 Task: Create a section Mach Speed and in the section, add a milestone GDPR Compliance in the project BroaderVision
Action: Mouse moved to (172, 402)
Screenshot: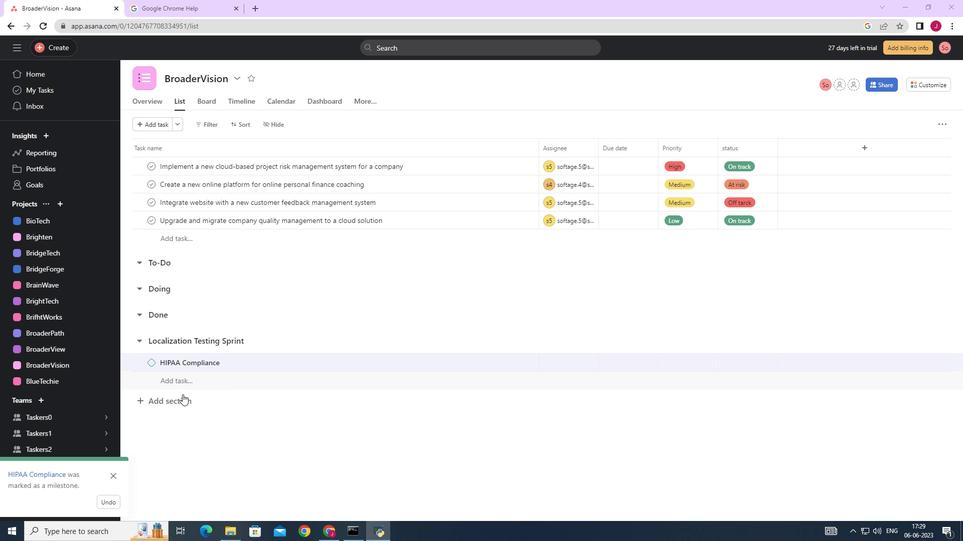 
Action: Mouse pressed left at (172, 402)
Screenshot: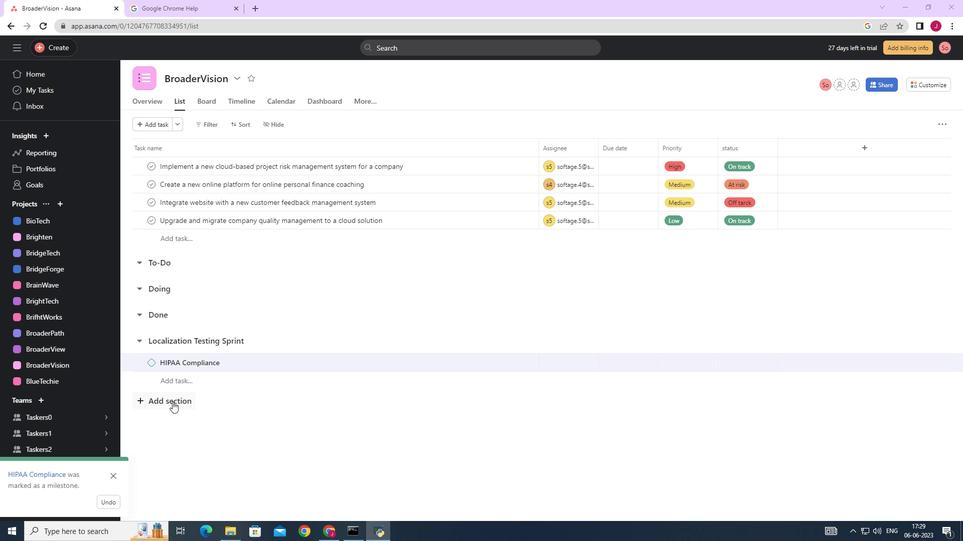 
Action: Key pressed <Key.caps_lock>M<Key.caps_lock>ach<Key.space><Key.caps_lock>S<Key.caps_lock>peed<Key.space><Key.enter><Key.caps_lock>GDPR<Key.space>C<Key.caps_lock>ompliance
Screenshot: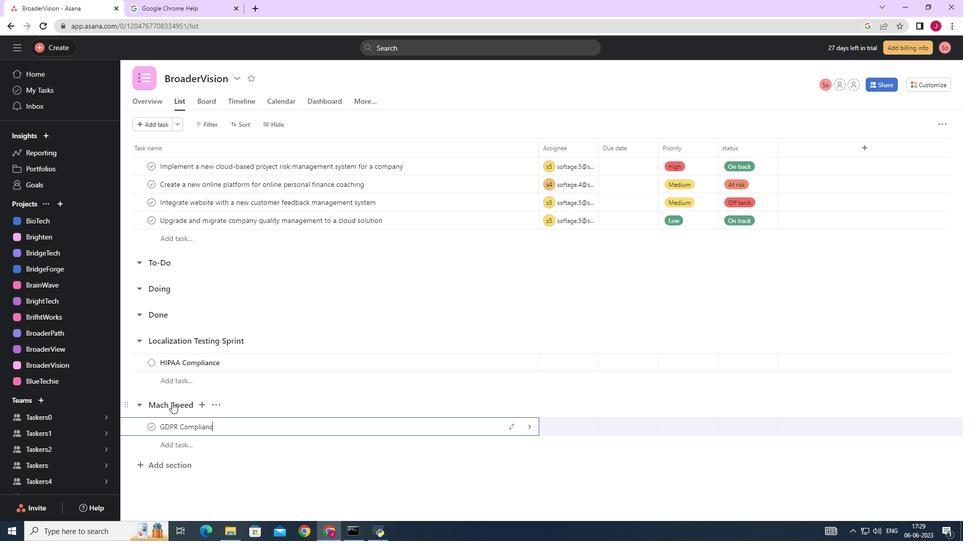 
Action: Mouse moved to (532, 427)
Screenshot: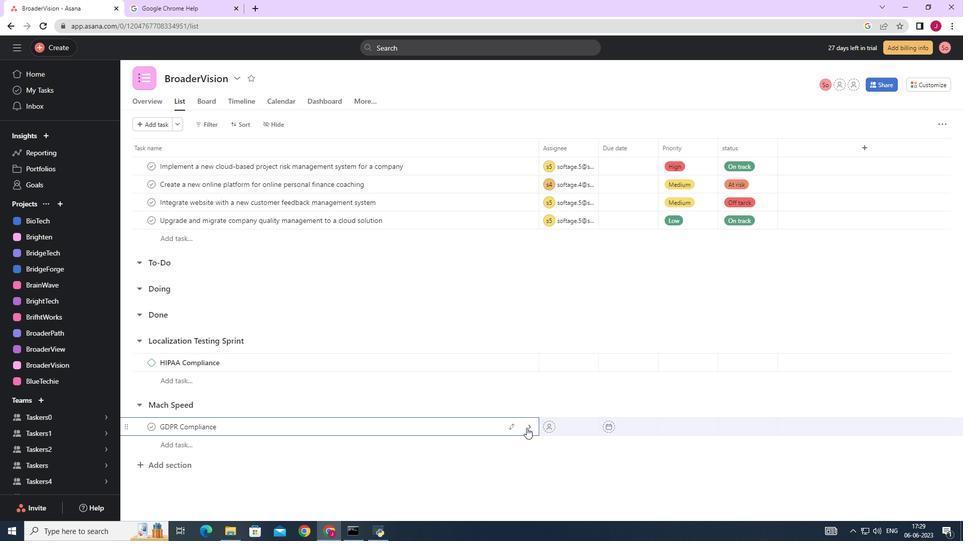 
Action: Mouse pressed left at (532, 427)
Screenshot: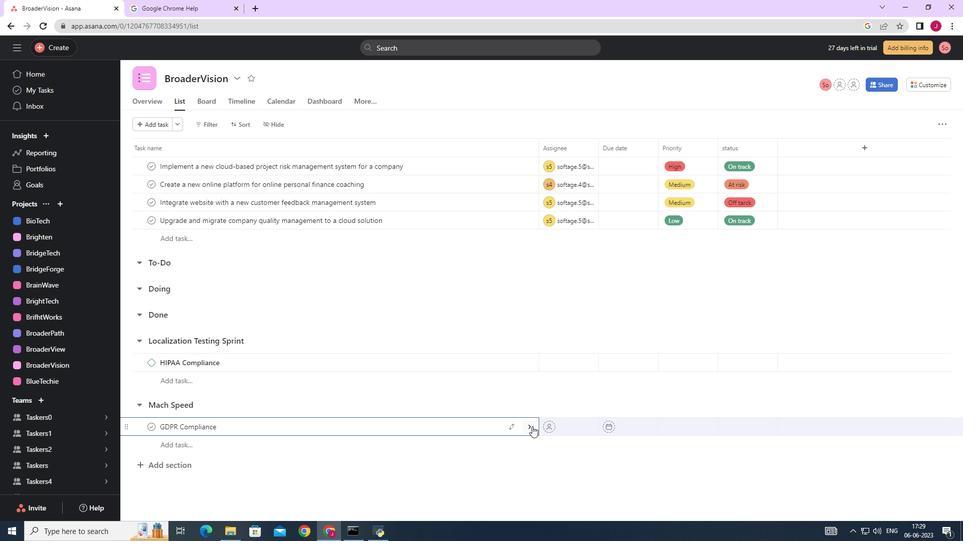 
Action: Mouse moved to (923, 125)
Screenshot: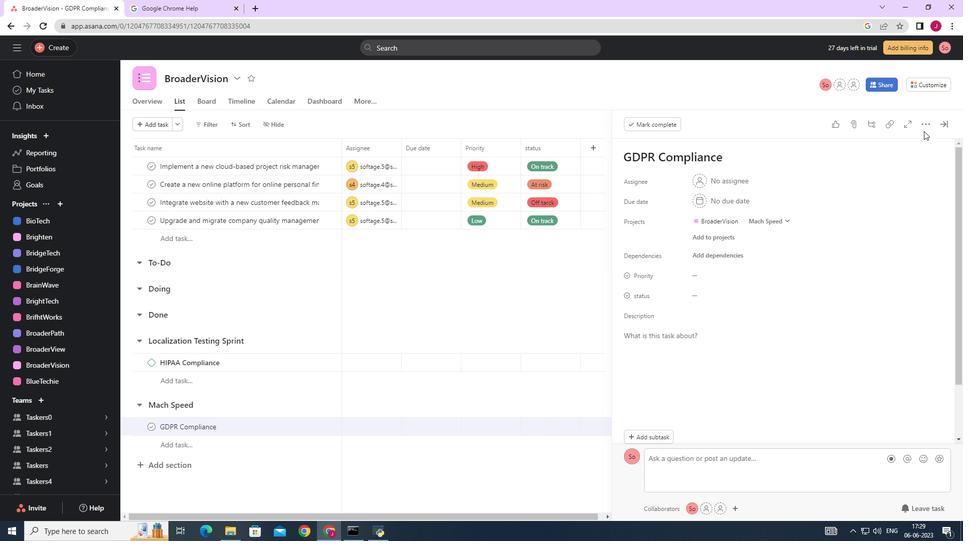 
Action: Mouse pressed left at (923, 125)
Screenshot: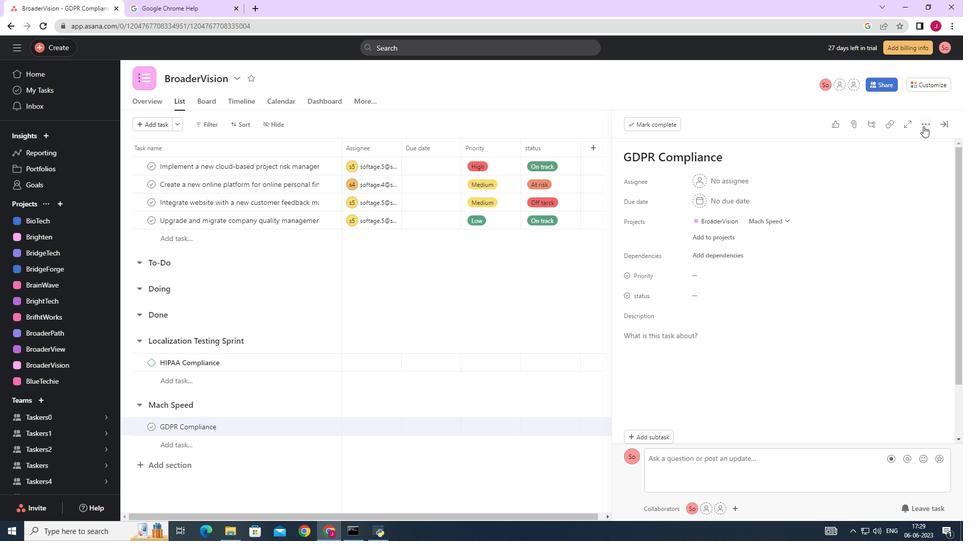 
Action: Mouse moved to (840, 162)
Screenshot: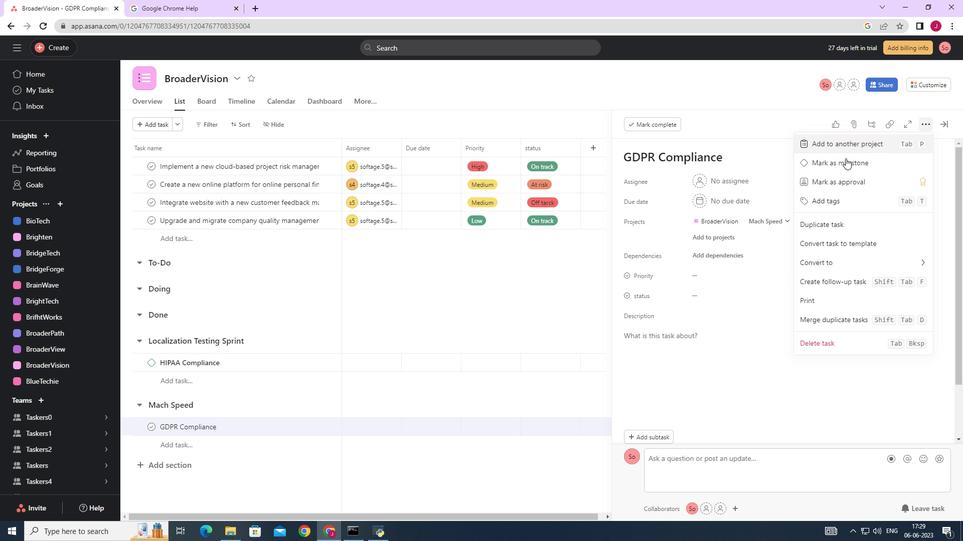 
Action: Mouse pressed left at (840, 162)
Screenshot: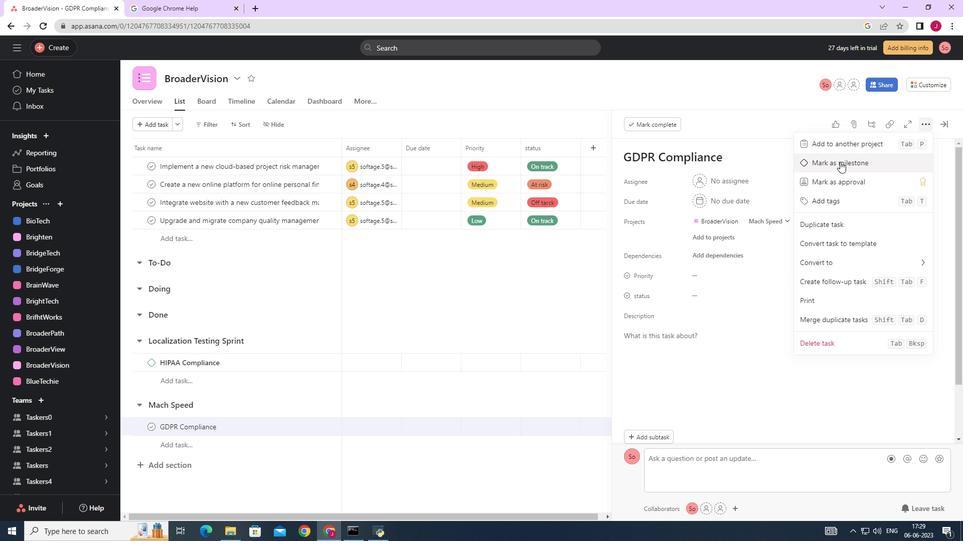 
Action: Mouse moved to (946, 125)
Screenshot: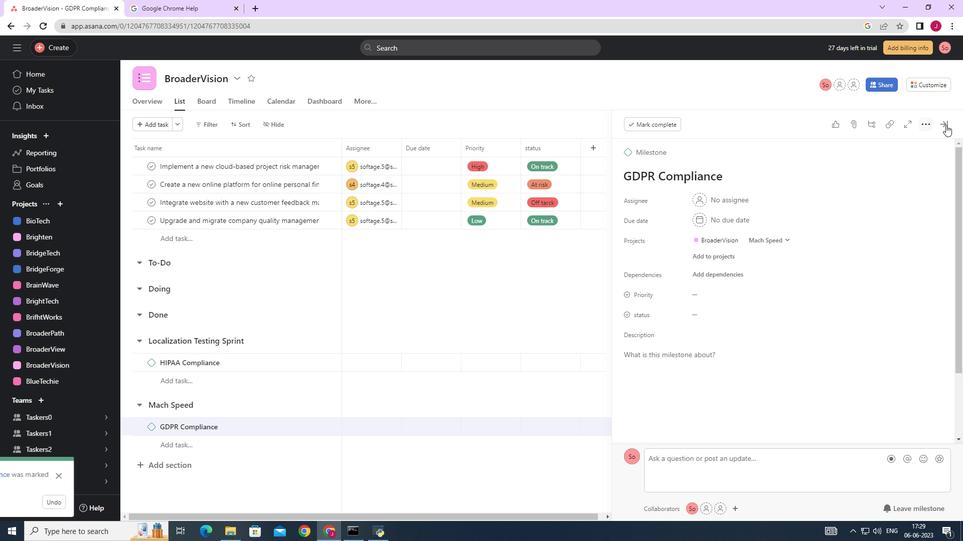 
Action: Mouse pressed left at (946, 125)
Screenshot: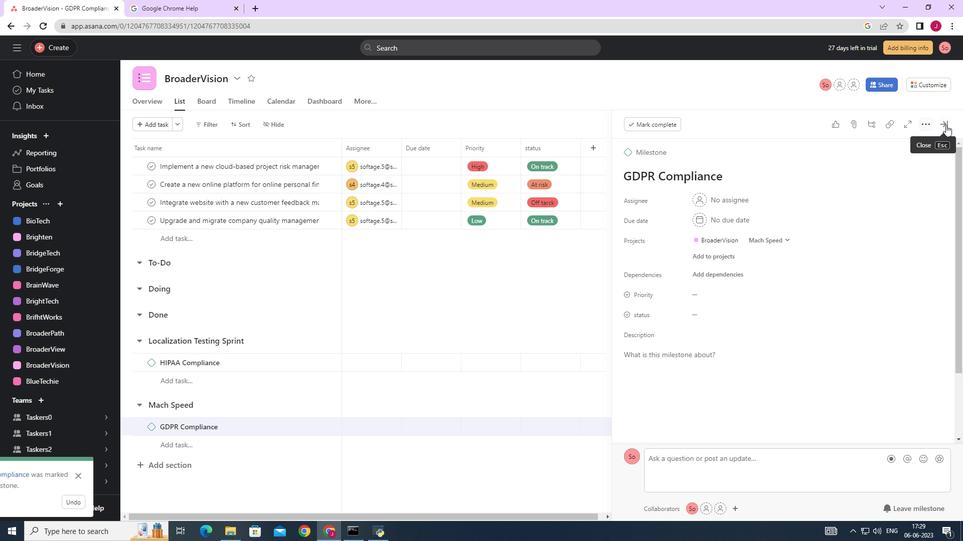 
Action: Mouse moved to (740, 208)
Screenshot: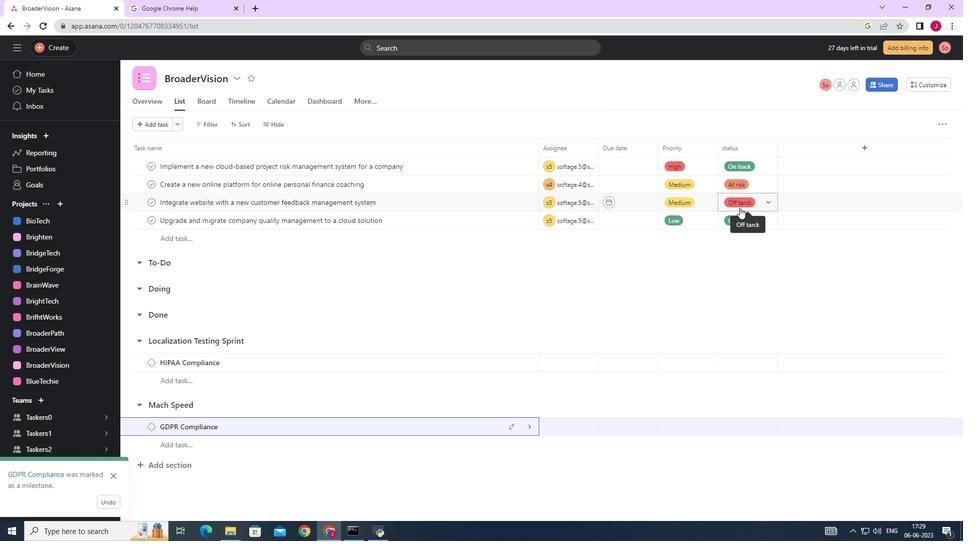 
